 Task: Perform a Laplace transform of a specific function: F(s) = 1/(s^2 + 4).
Action: Mouse moved to (971, 59)
Screenshot: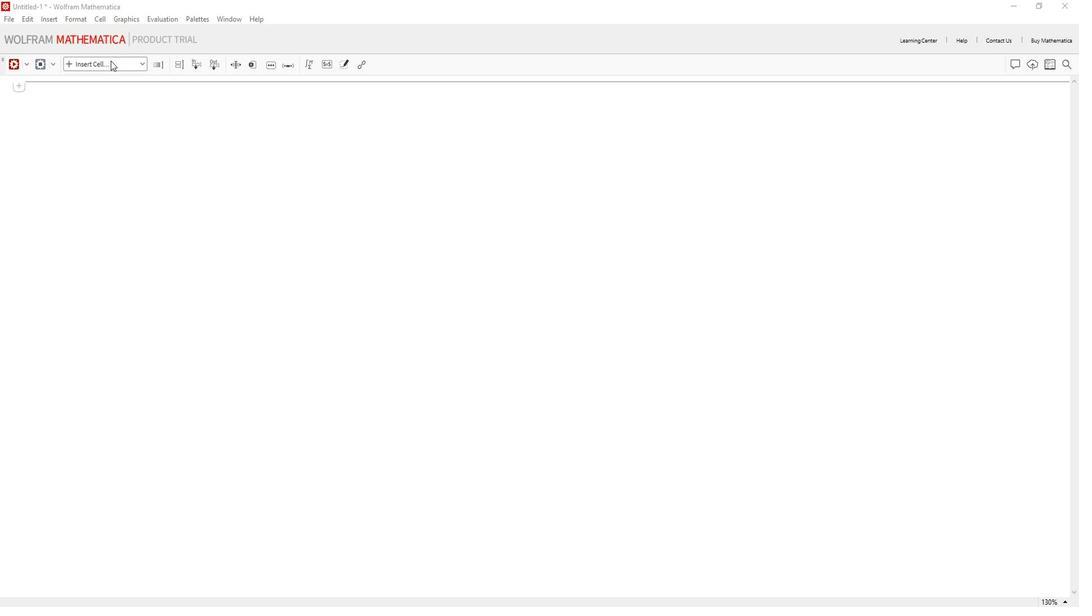 
Action: Mouse pressed left at (971, 59)
Screenshot: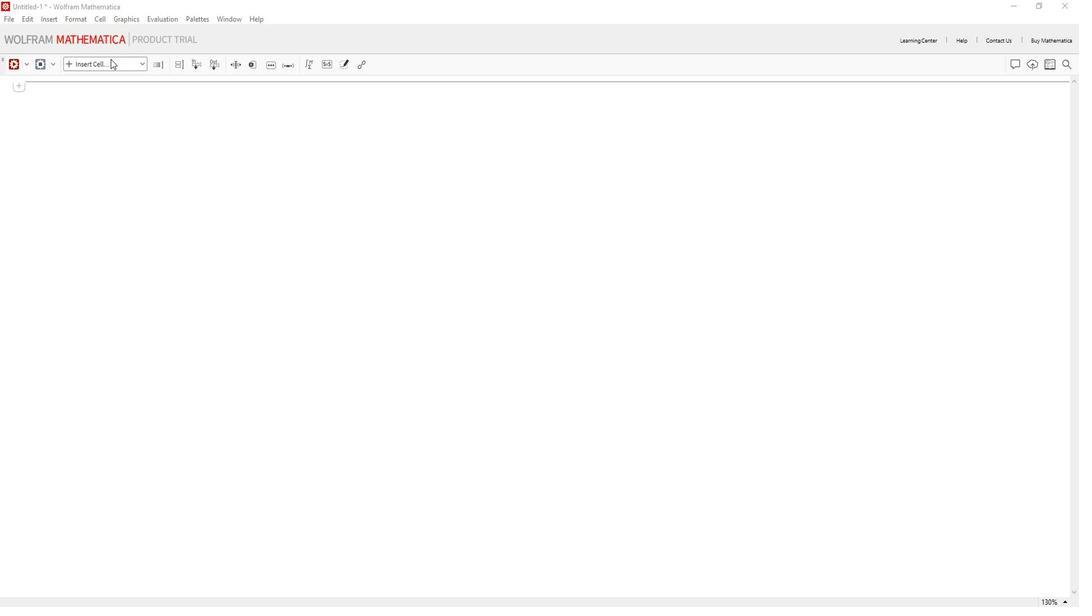 
Action: Mouse moved to (966, 81)
Screenshot: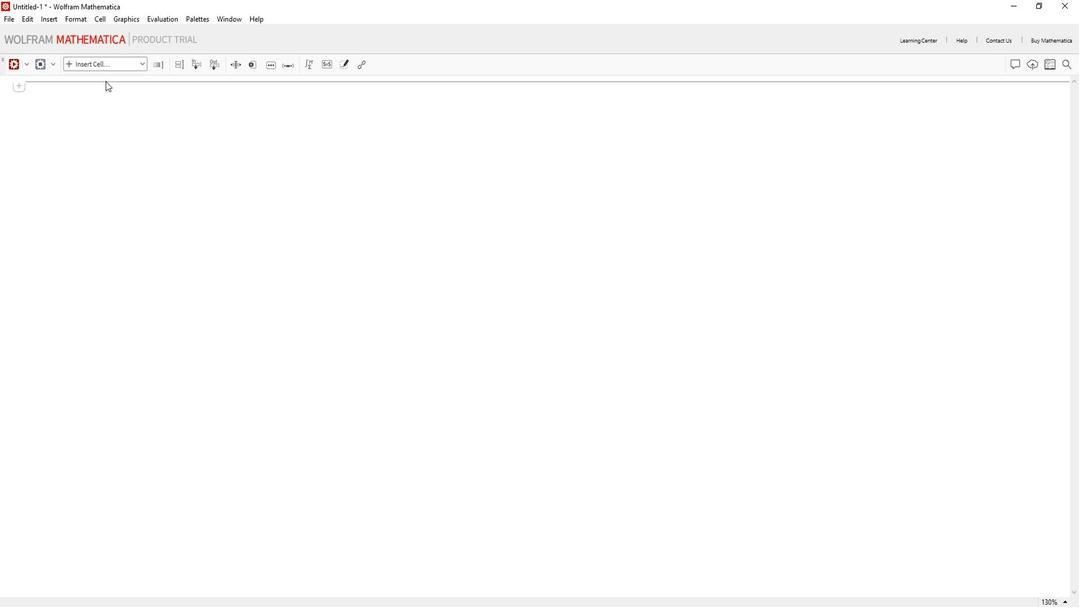 
Action: Mouse pressed left at (966, 81)
Screenshot: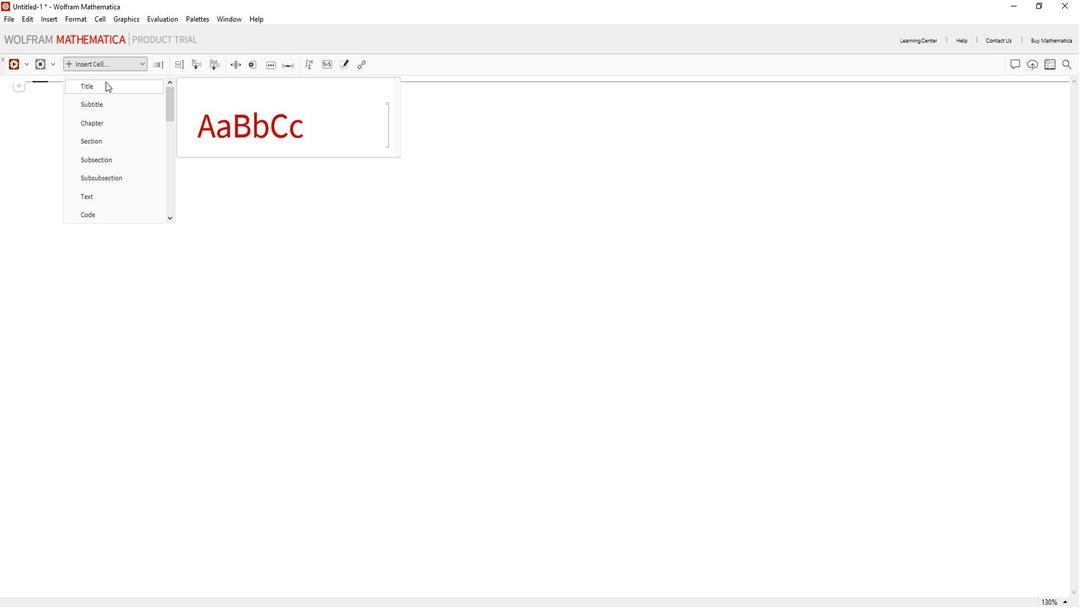 
Action: Key pressed <Key.shift><Key.shift><Key.shift><Key.shift>Perform<Key.space>a<Key.space><Key.shift>Laplax<Key.backspace>ce<Key.space>transform<Key.space>of<Key.space>a<Key.space>specifit<Key.space>fu<Key.backspace><Key.backspace><Key.backspace><Key.backspace>c<Key.space>function
Screenshot: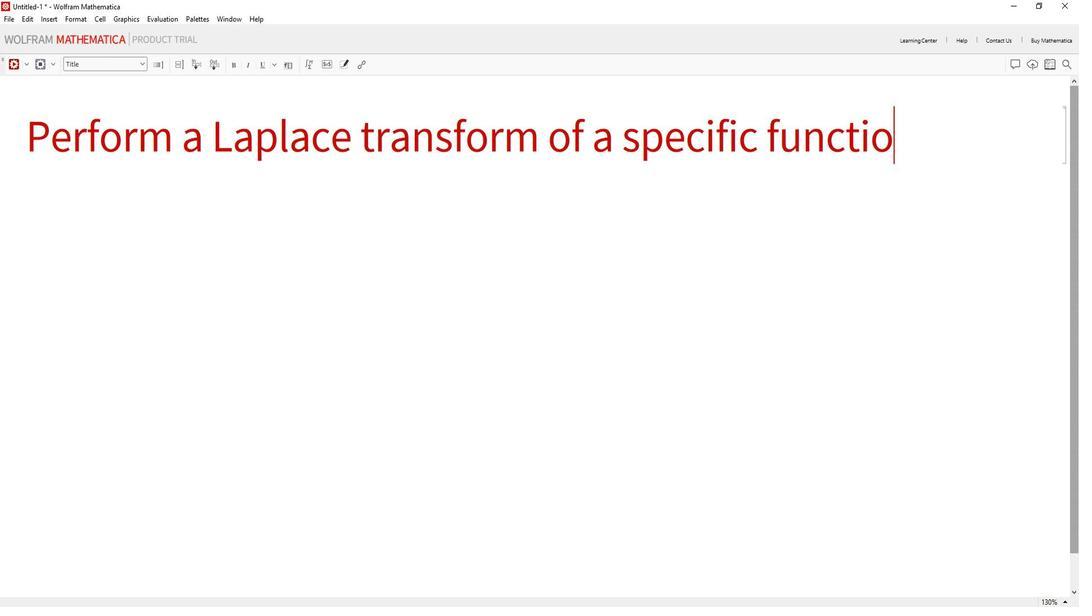 
Action: Mouse moved to (964, 199)
Screenshot: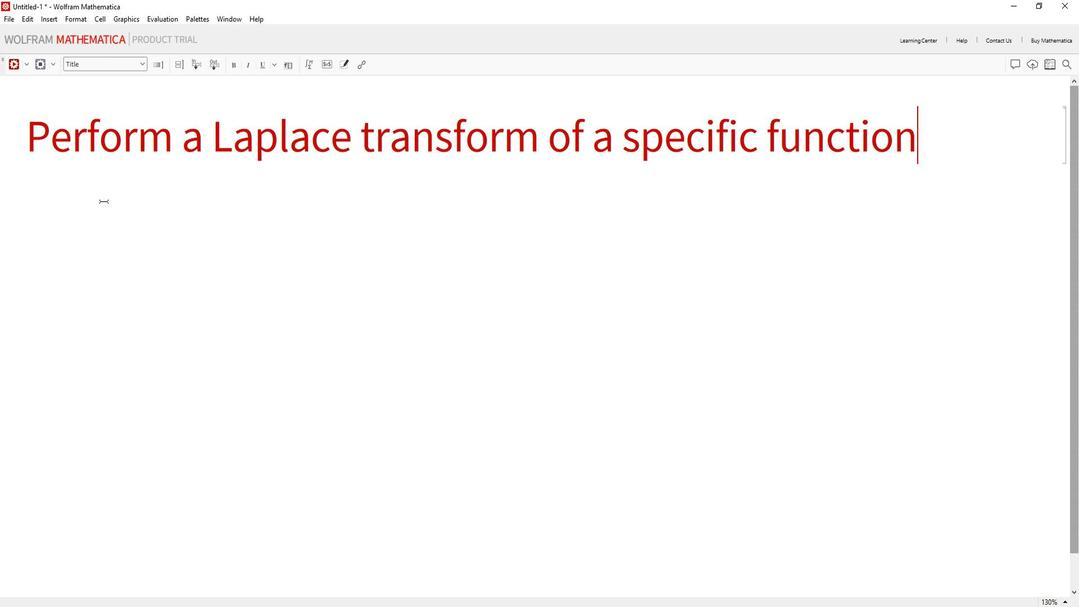 
Action: Mouse pressed left at (964, 199)
Screenshot: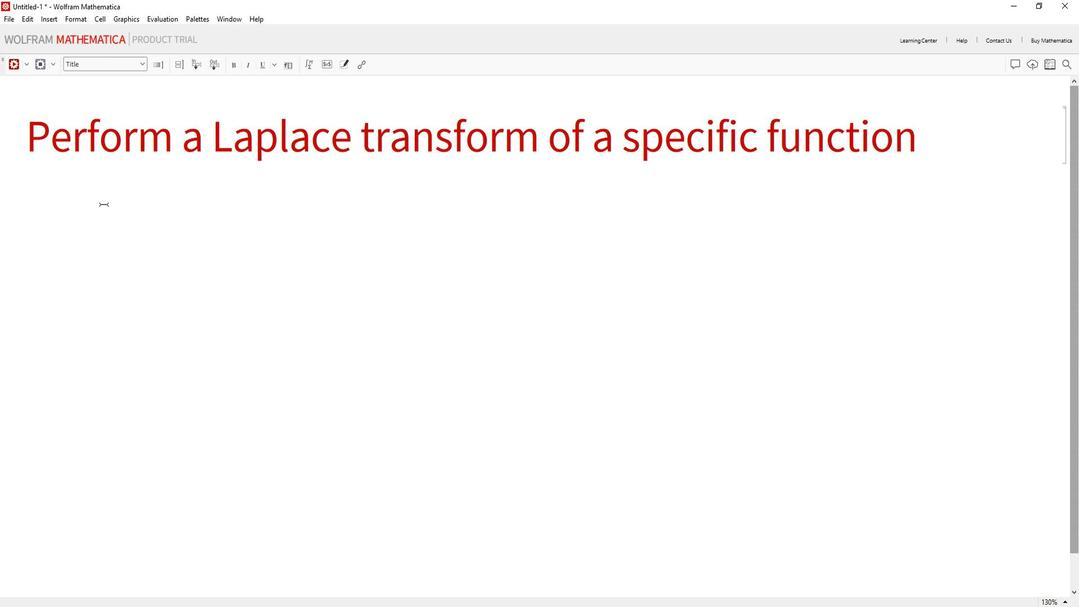 
Action: Mouse moved to (951, 68)
Screenshot: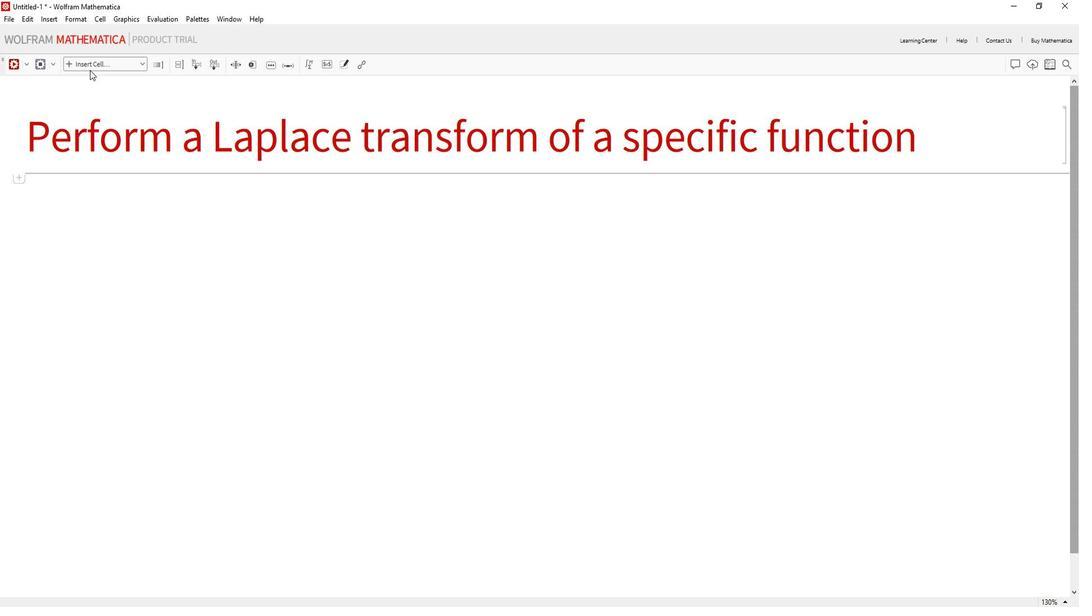 
Action: Mouse pressed left at (951, 68)
Screenshot: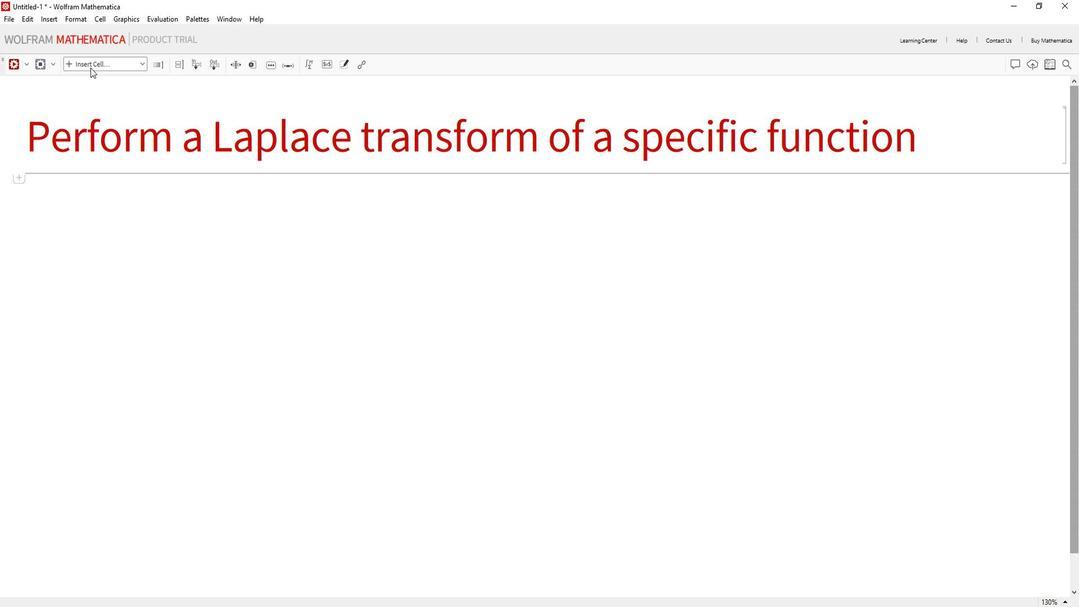 
Action: Mouse moved to (961, 207)
Screenshot: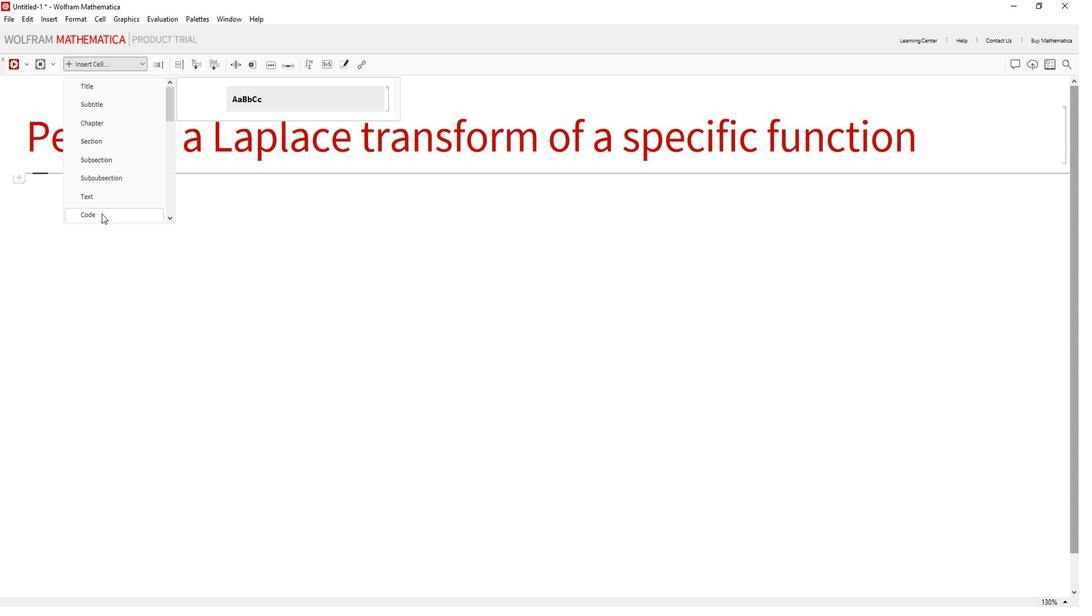 
Action: Mouse pressed left at (961, 207)
Screenshot: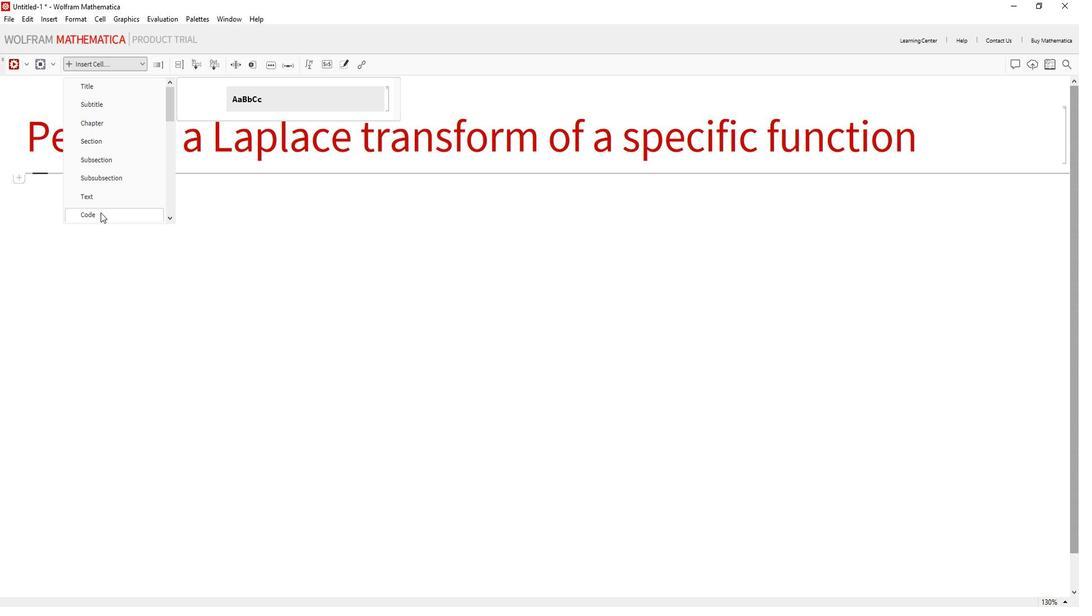 
Action: Mouse moved to (959, 199)
Screenshot: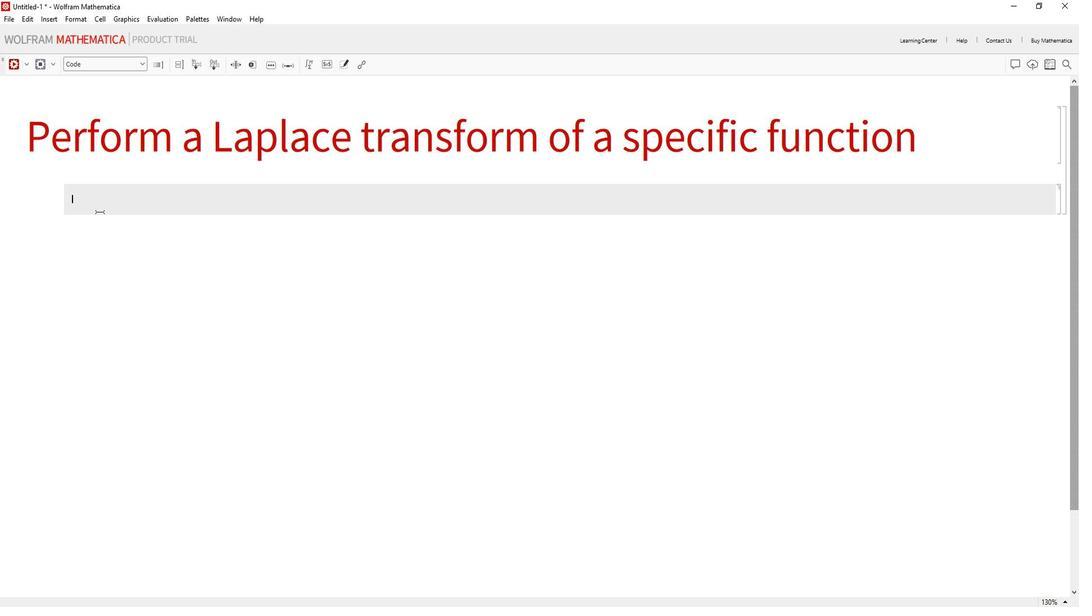 
Action: Mouse pressed left at (959, 199)
Screenshot: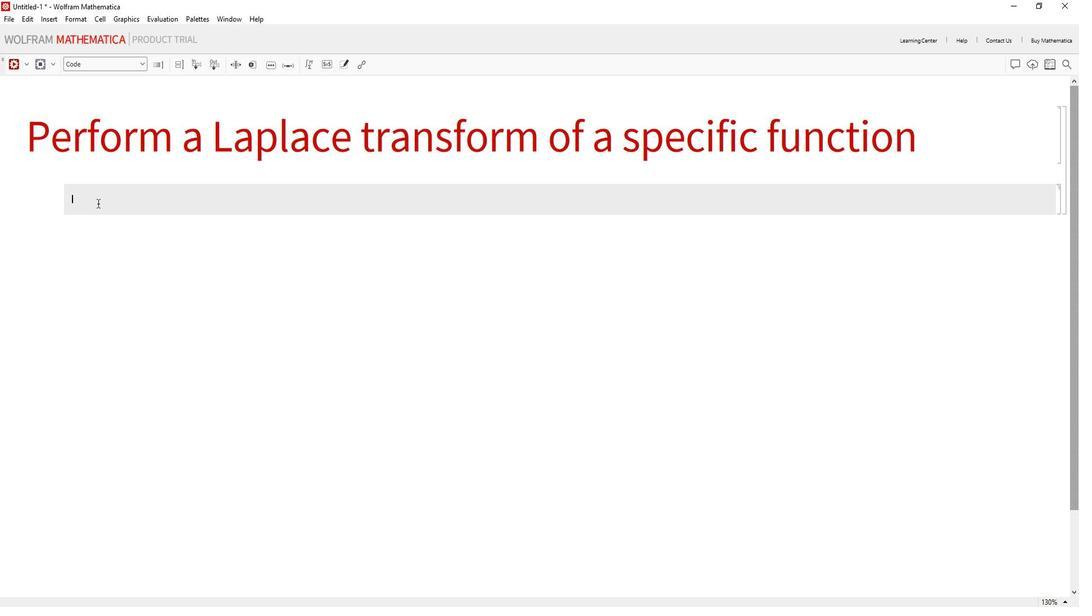 
Action: Mouse moved to (834, 219)
Screenshot: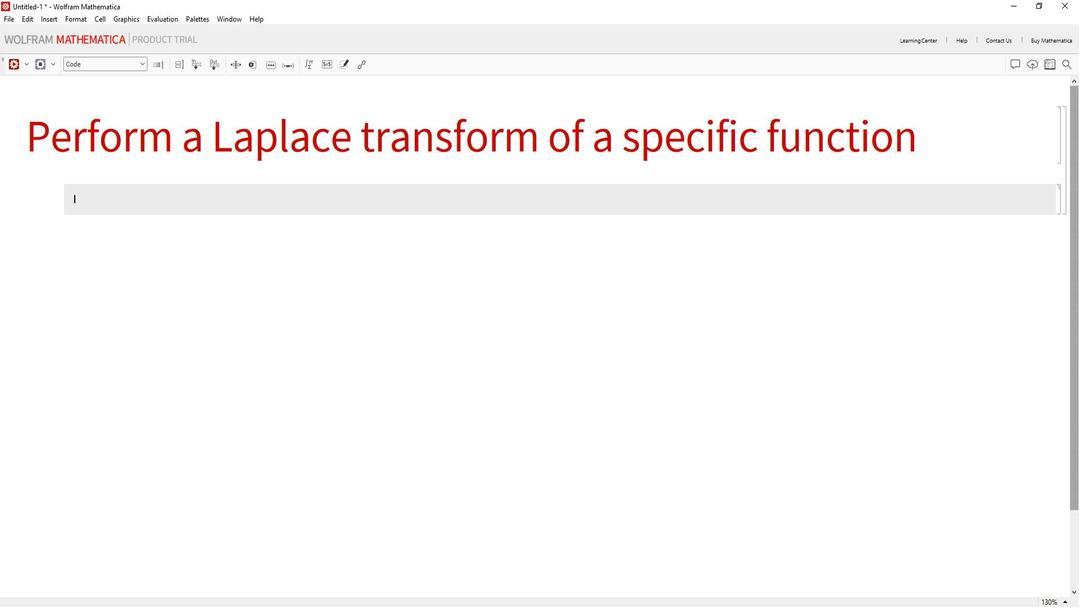 
Action: Mouse pressed left at (834, 219)
Screenshot: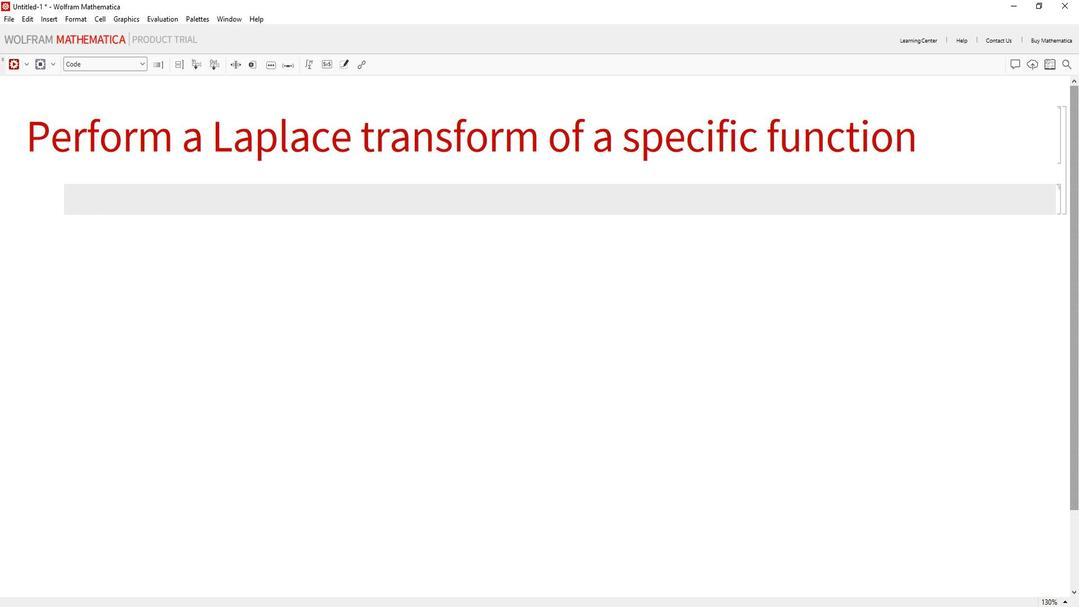 
Action: Mouse moved to (1015, 194)
Screenshot: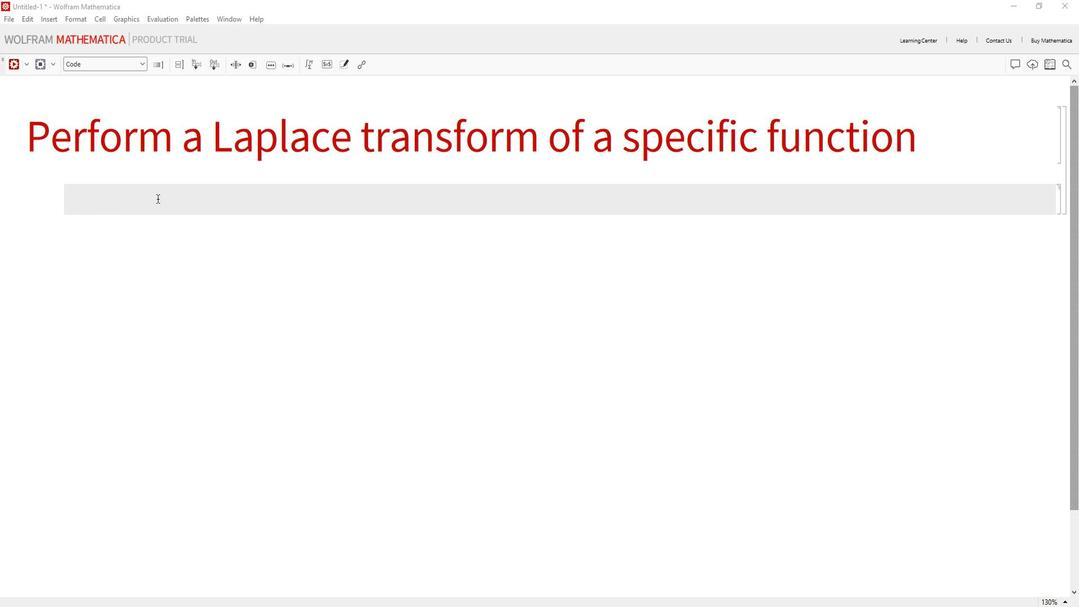 
Action: Mouse pressed left at (1015, 194)
Screenshot: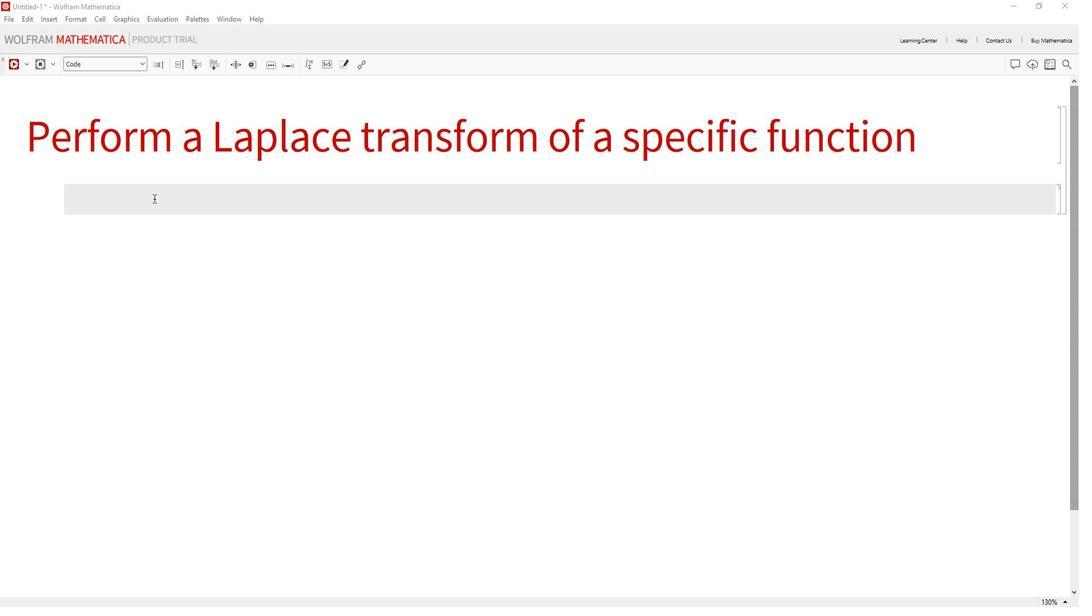 
Action: Key pressed <Key.shift>F[s<Key.shift_r>_<Key.right><Key.space><Key.shift_r><Key.shift_r><Key.shift_r><Key.shift_r><Key.shift_r><Key.shift_r><Key.shift_r><Key.shift_r><Key.shift_r>:<Key.space><Key.backspace>=<Key.space>1/<Key.shift_r><Key.shift_r><Key.shift_r><Key.shift_r><Key.shift_r><Key.shift_r><Key.shift_r><Key.shift_r><Key.shift_r><Key.shift_r><Key.shift_r><Key.shift_r><Key.shift_r><Key.shift_r><Key.shift_r><Key.shift_r>(s<Key.shift><Key.shift><Key.shift><Key.shift><Key.shift><Key.shift><Key.shift><Key.shift><Key.shift><Key.shift><Key.shift><Key.shift><Key.shift><Key.shift><Key.shift><Key.shift><Key.shift><Key.shift>^2<Key.space><Key.shift_r>+<Key.shift>4<Key.right><Key.enter><Key.enter>laplace<Key.shift>Transform<Key.enter><Key.space>=<Key.space><Key.shift>Lapace<Key.shift><Key.shift><Key.shift><Key.shift>Transform<Key.enter>[<Key.shift>F[t<Key.right>,<Key.space>t,<Key.space>s<Key.right><Key.enter><Key.enter>laplace<Key.shift>Transform<Key.enter>
Screenshot: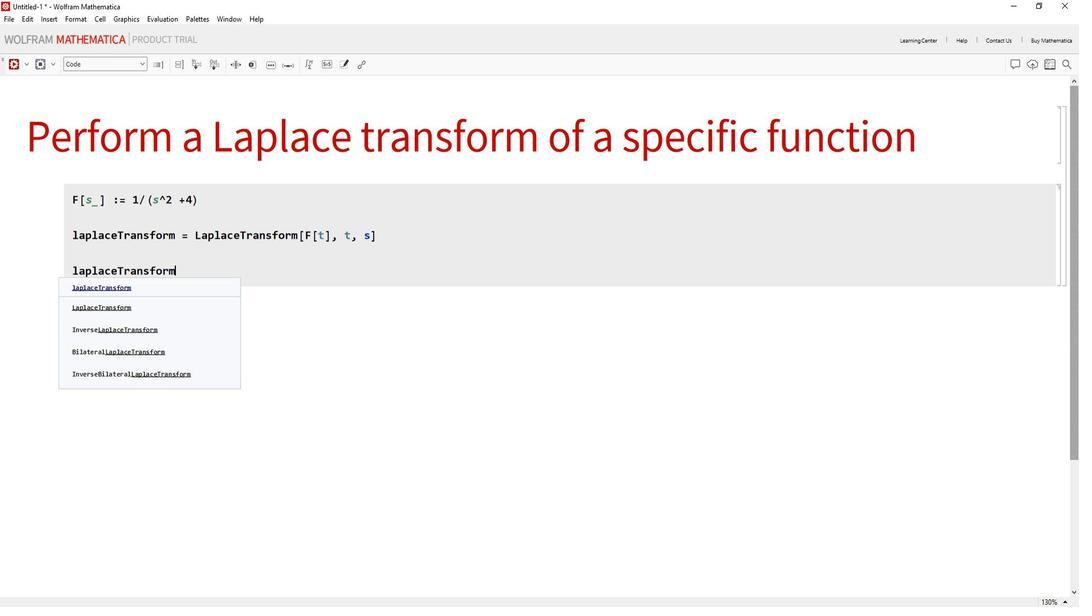
Action: Mouse moved to (1077, 264)
Screenshot: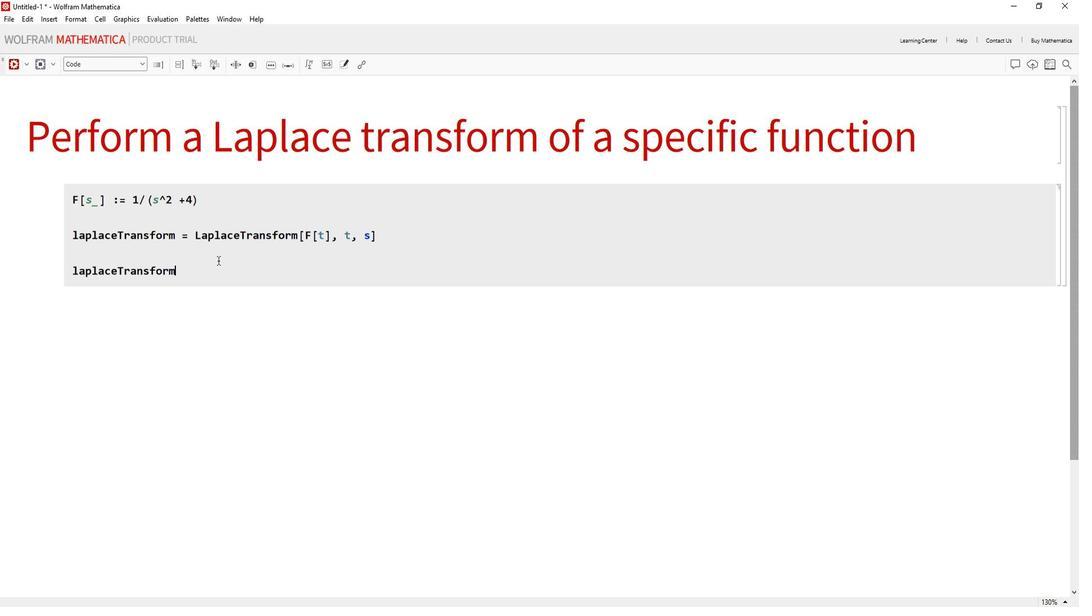 
Action: Mouse pressed left at (1077, 264)
Screenshot: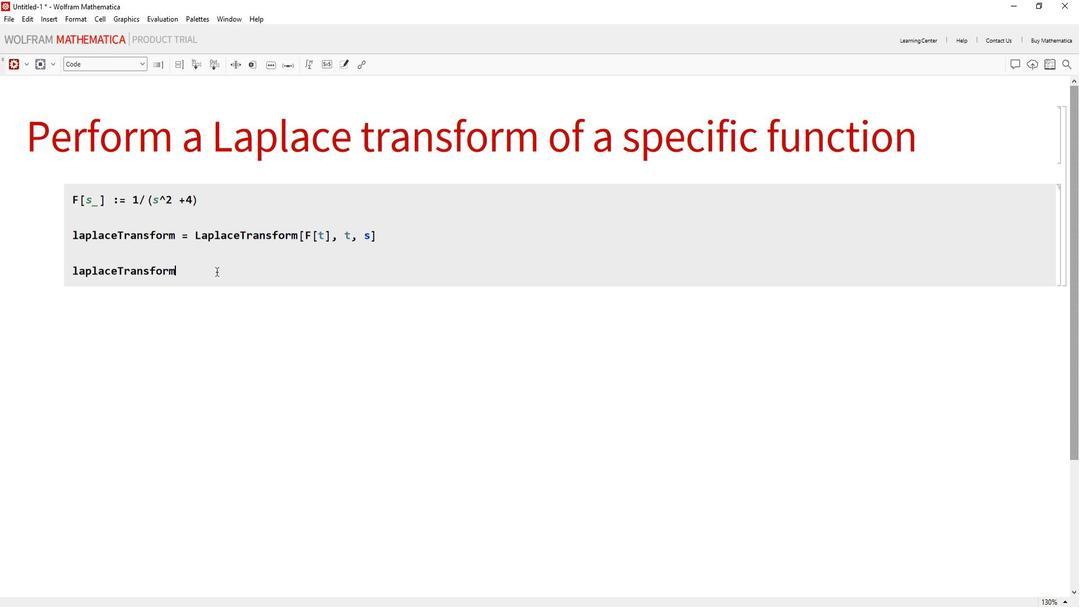 
Action: Mouse moved to (874, 64)
Screenshot: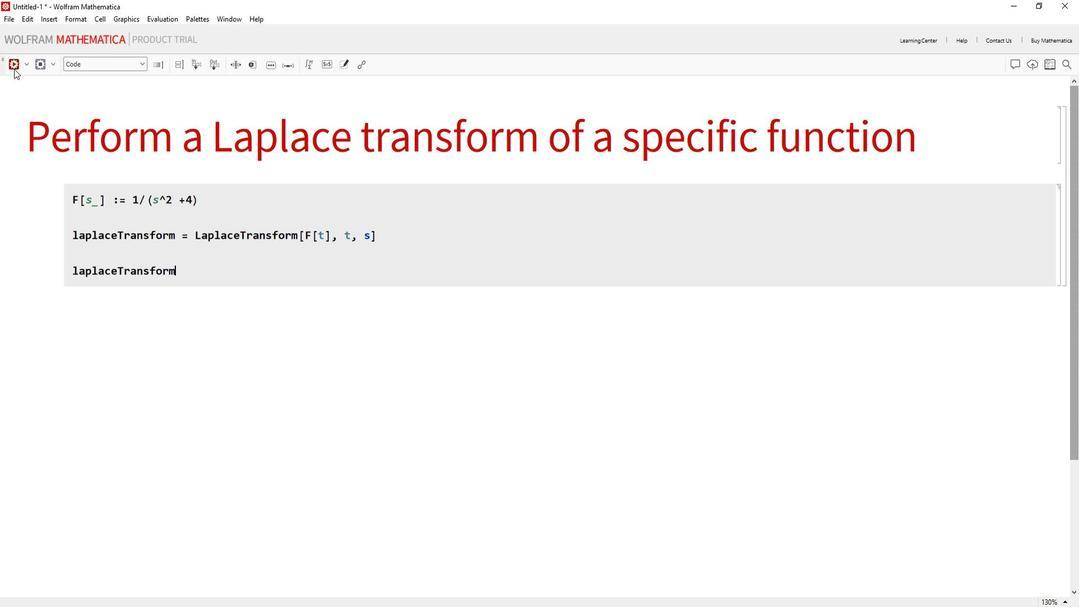 
Action: Mouse pressed left at (874, 64)
Screenshot: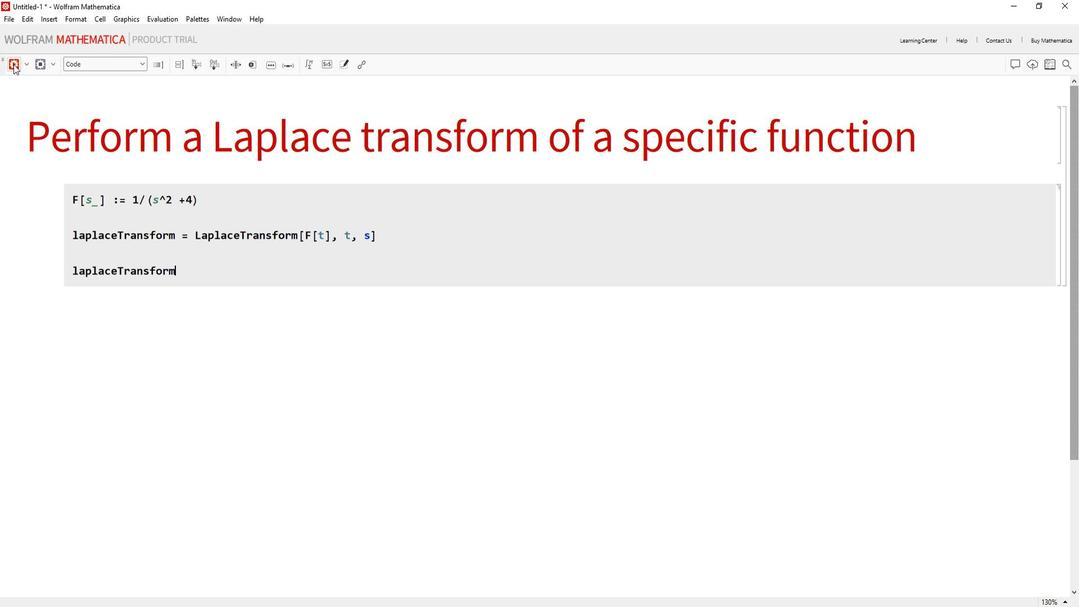 
Action: Mouse moved to (1092, 371)
Screenshot: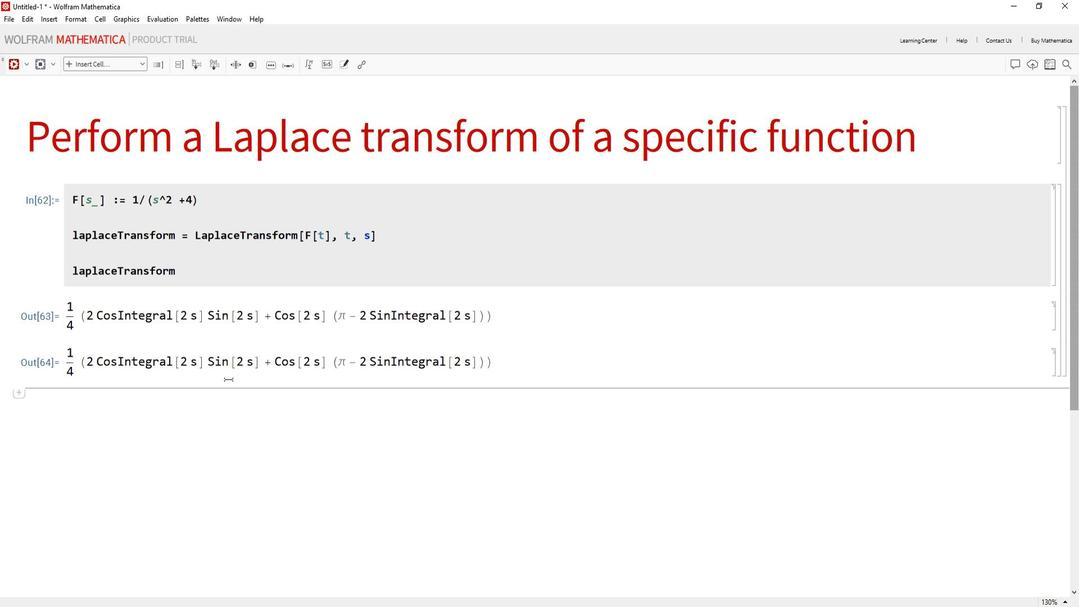 
